Task: Add the task  Login page not loading or unresponsive to the section Feature Flurry in the project ZillaTech and add a Due Date to the respective task as 2023/11/14.
Action: Mouse moved to (362, 551)
Screenshot: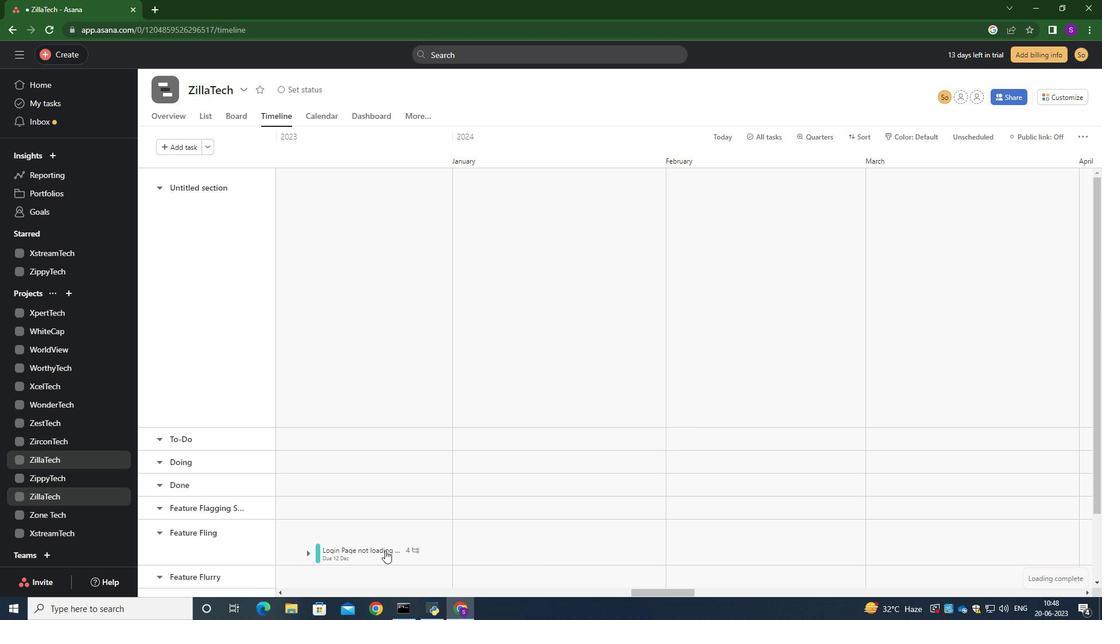 
Action: Mouse pressed left at (362, 551)
Screenshot: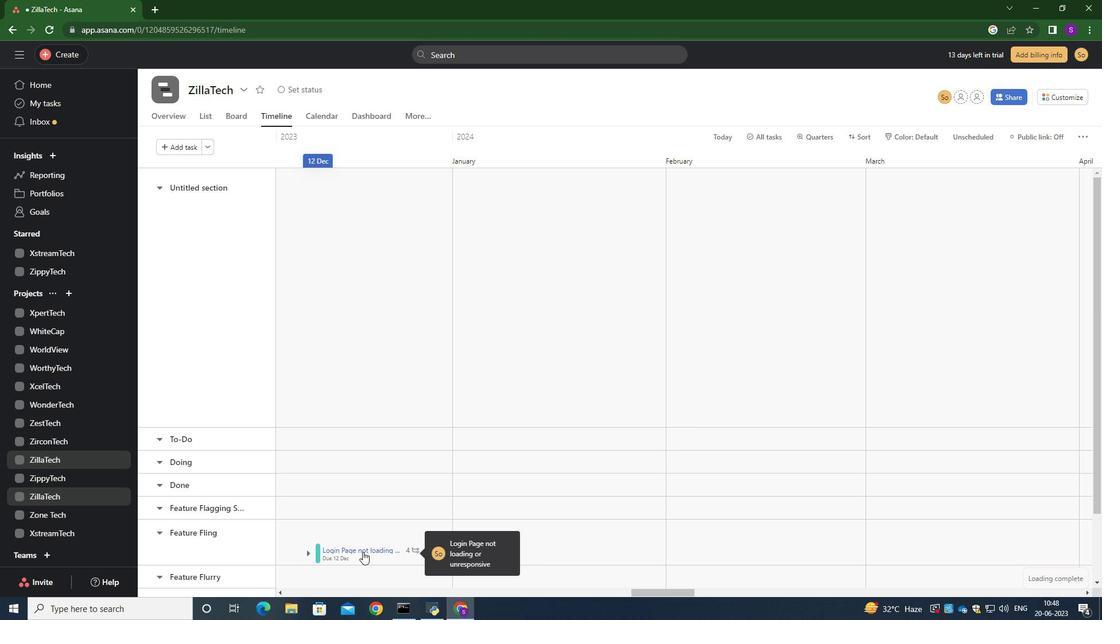 
Action: Mouse moved to (878, 256)
Screenshot: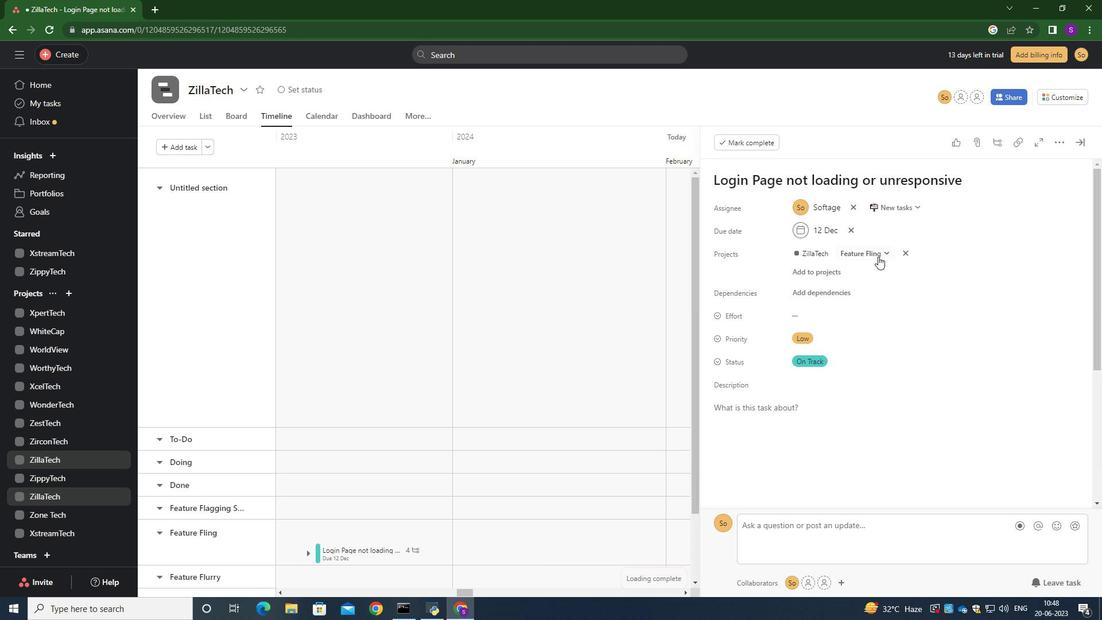 
Action: Mouse pressed left at (878, 256)
Screenshot: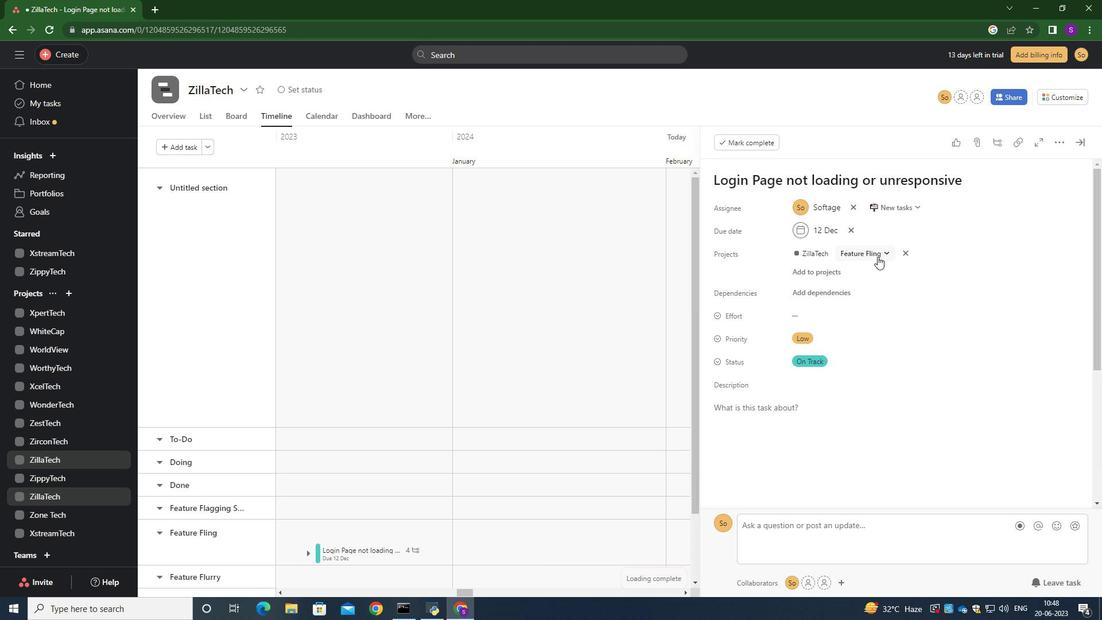 
Action: Mouse moved to (847, 404)
Screenshot: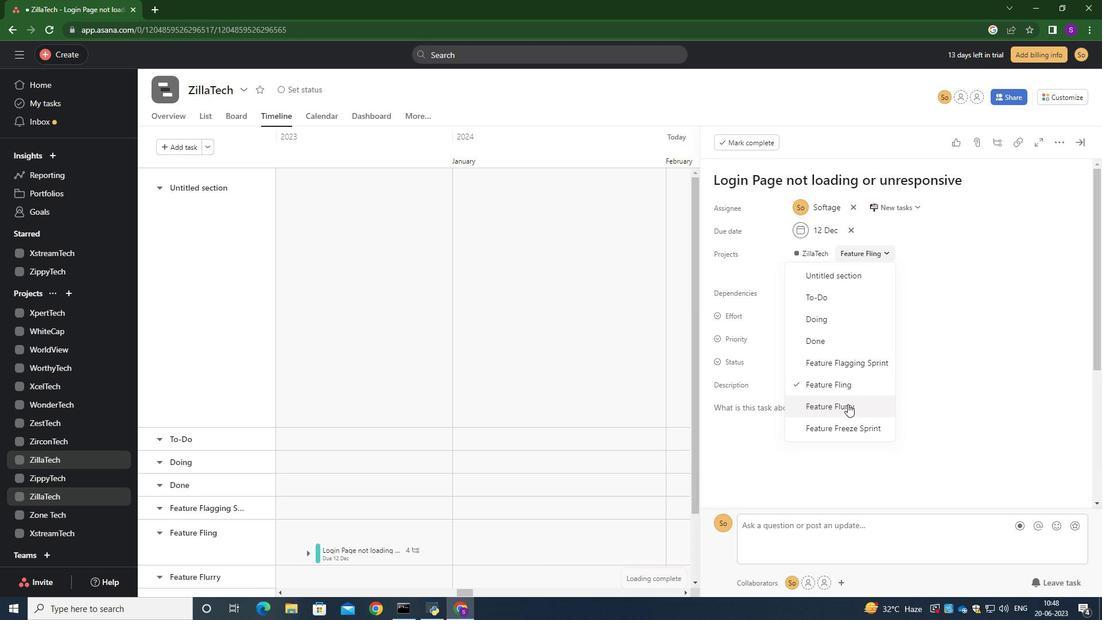
Action: Mouse pressed left at (847, 404)
Screenshot: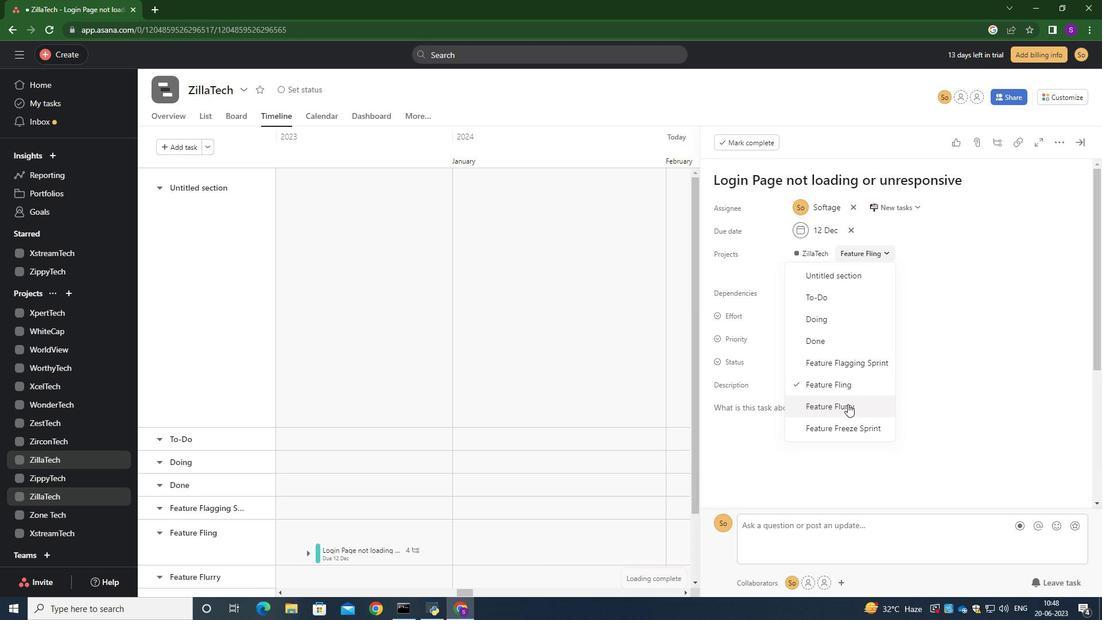 
Action: Mouse moved to (846, 227)
Screenshot: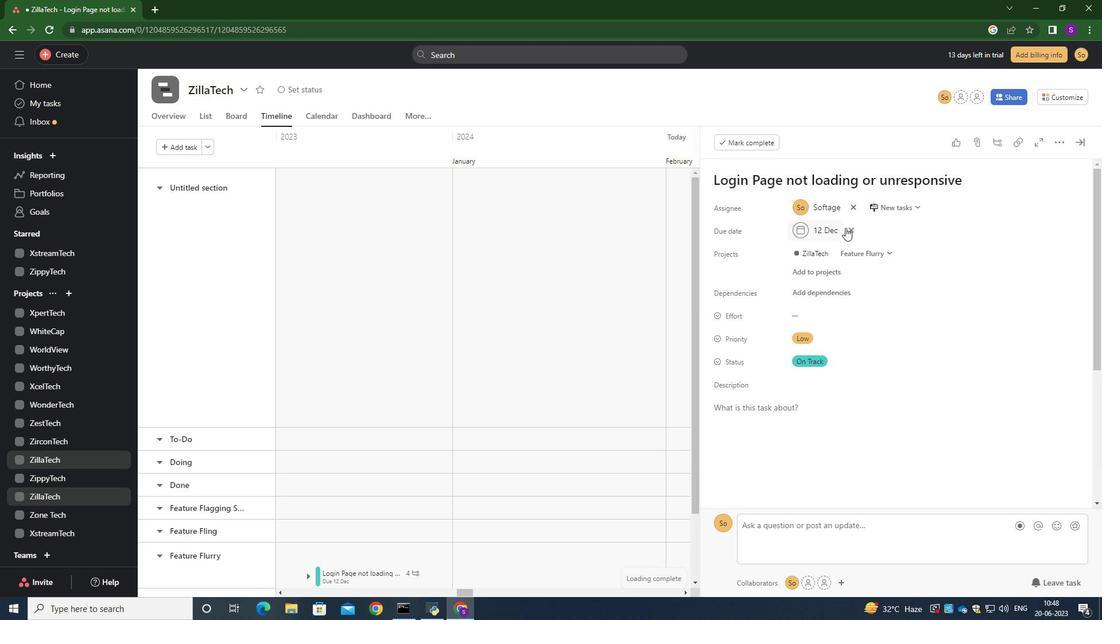 
Action: Mouse pressed left at (846, 227)
Screenshot: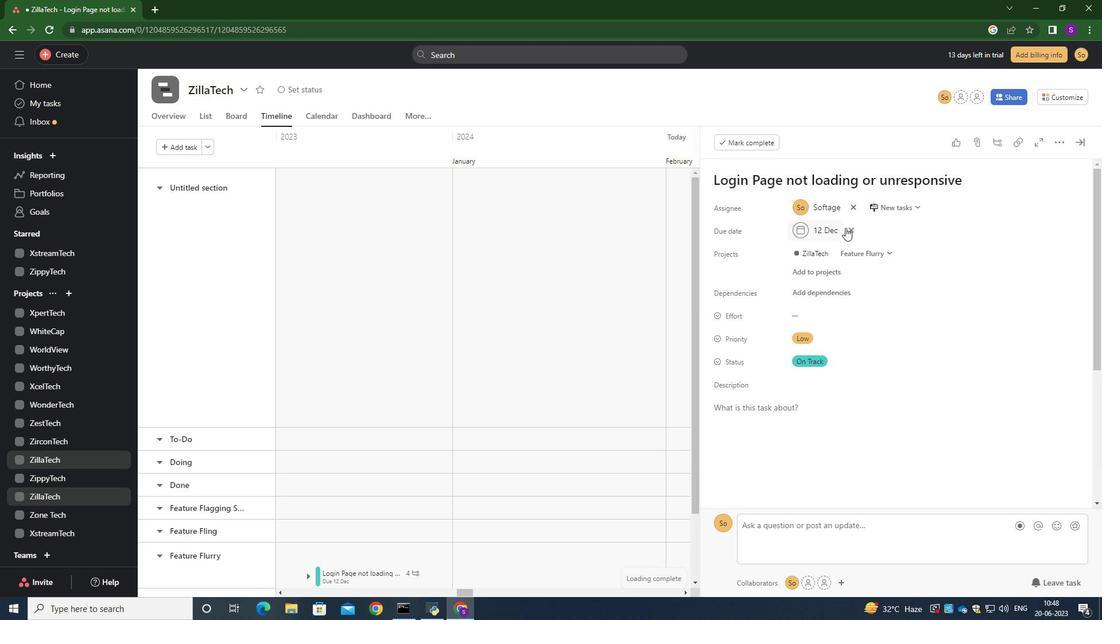 
Action: Mouse moved to (830, 231)
Screenshot: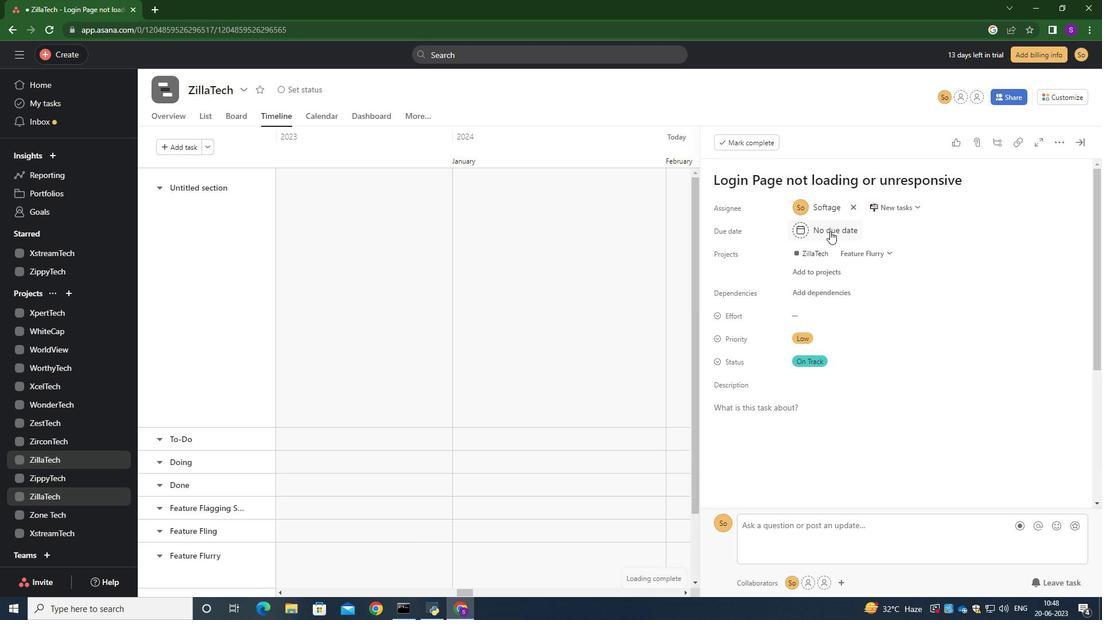 
Action: Mouse pressed left at (830, 231)
Screenshot: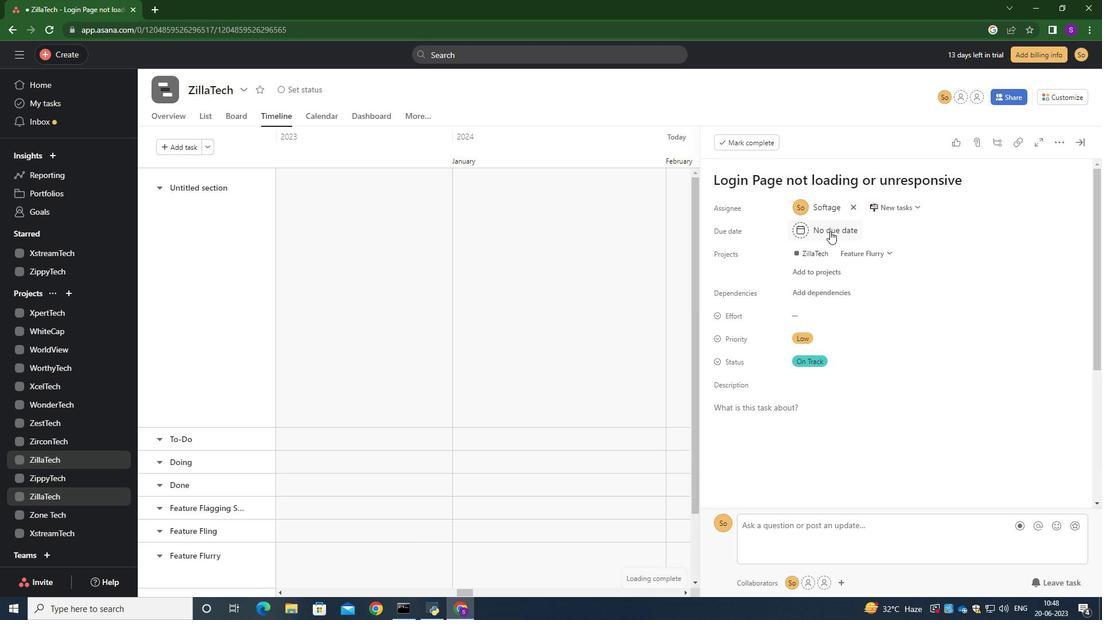 
Action: Mouse moved to (883, 263)
Screenshot: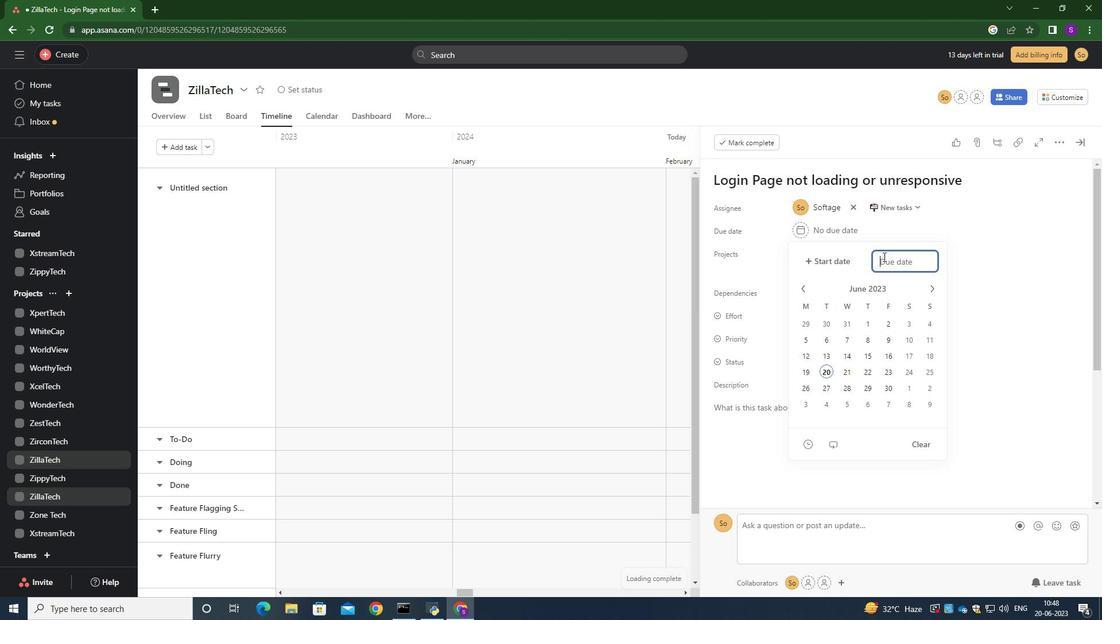 
Action: Key pressed 2023/11/14
Screenshot: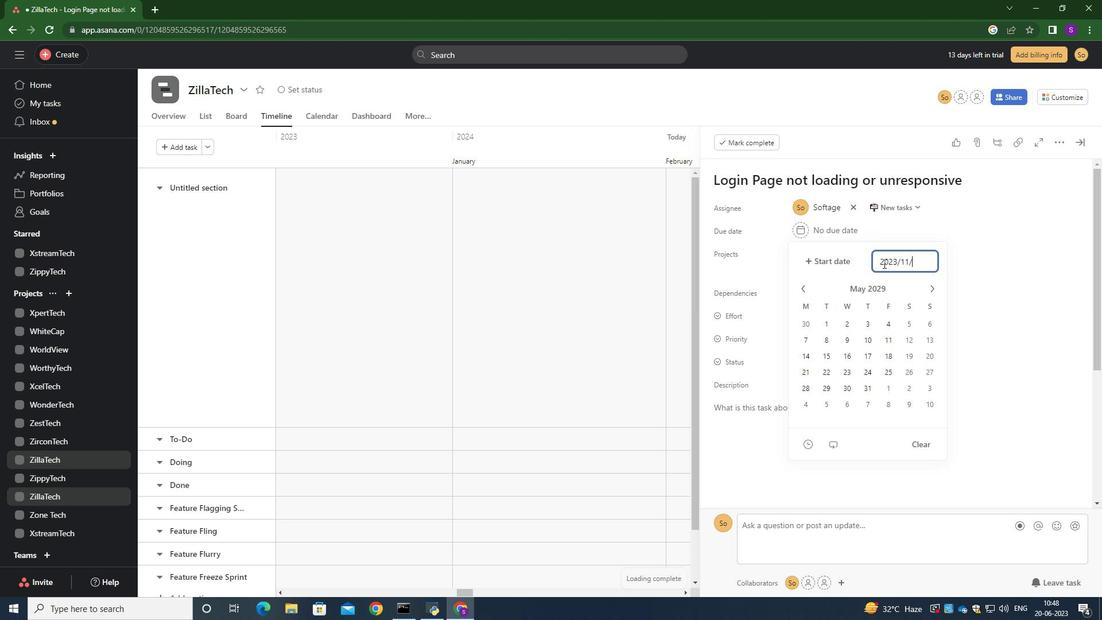 
Action: Mouse moved to (828, 355)
Screenshot: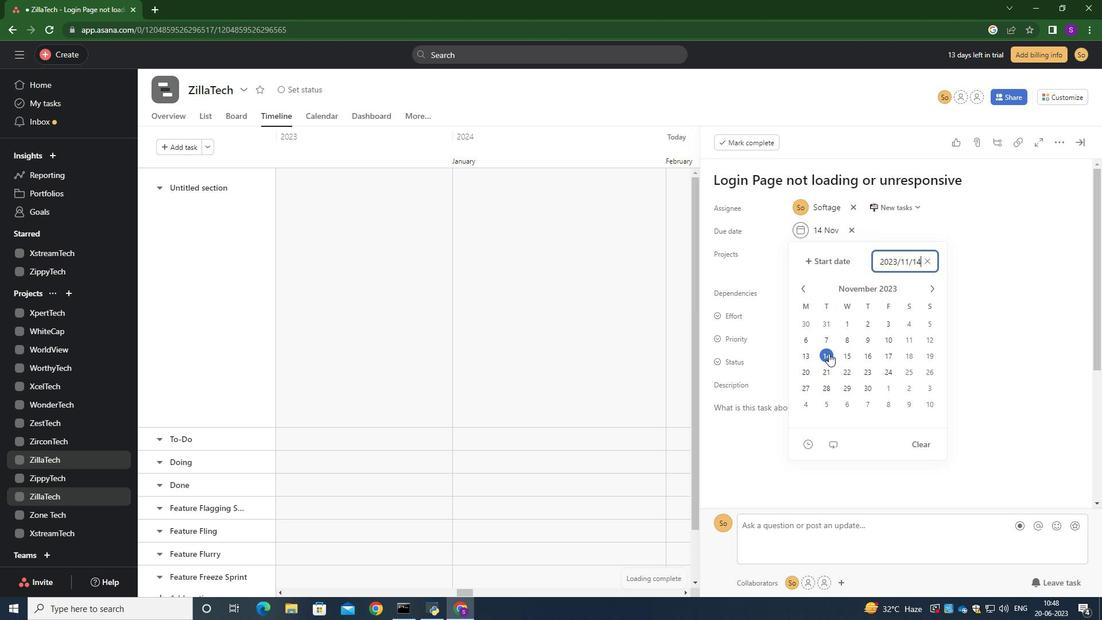 
Action: Mouse pressed left at (828, 355)
Screenshot: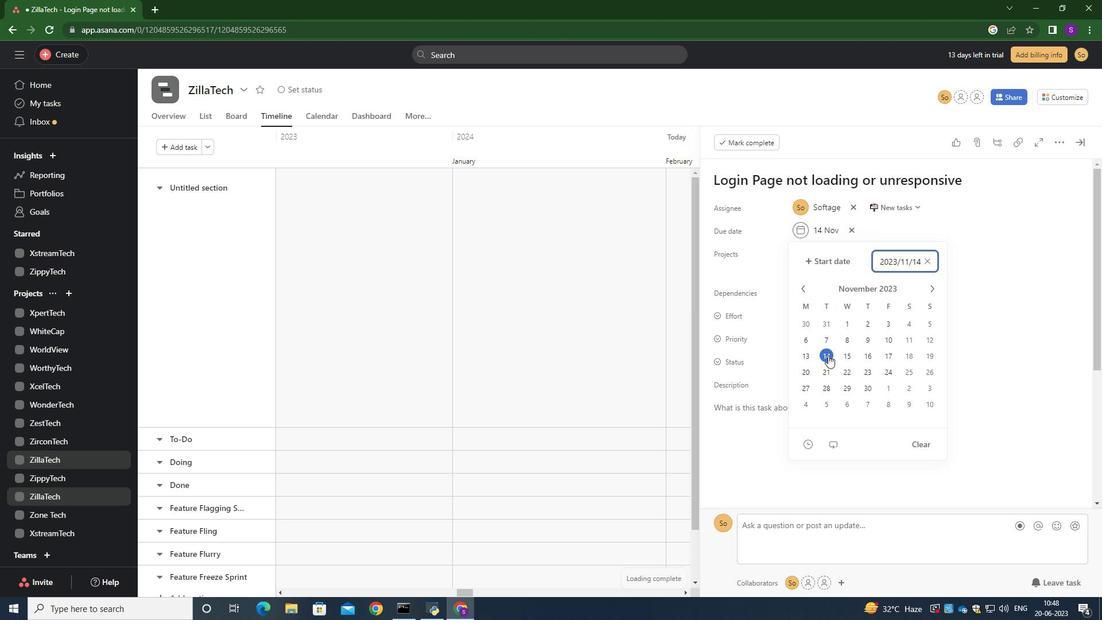 
Action: Mouse moved to (907, 242)
Screenshot: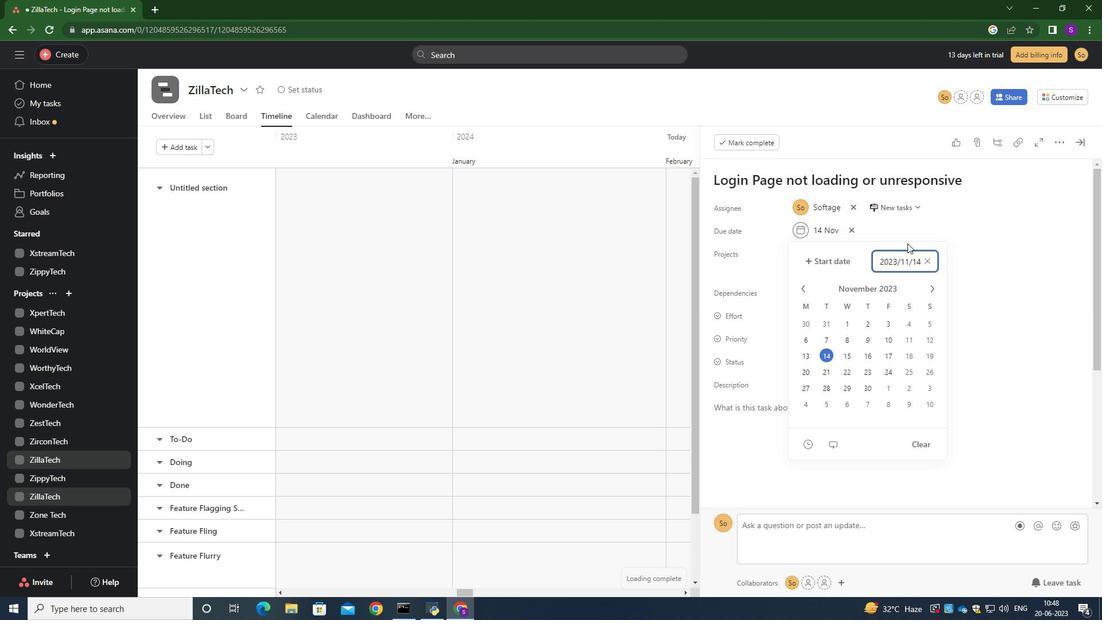 
Action: Key pressed <Key.enter>
Screenshot: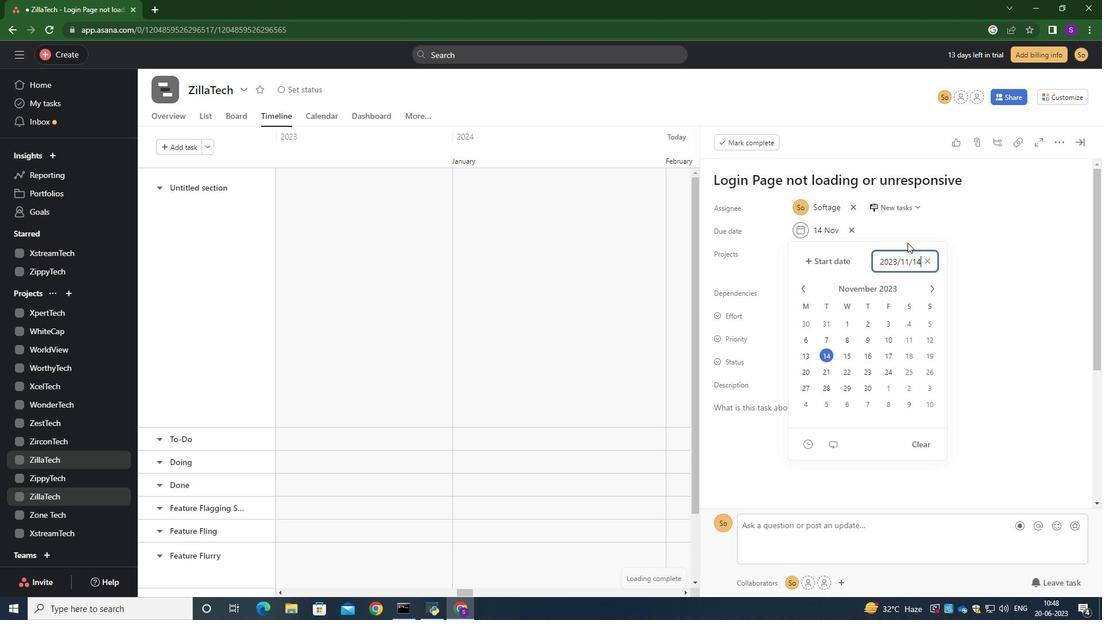 
Action: Mouse moved to (922, 239)
Screenshot: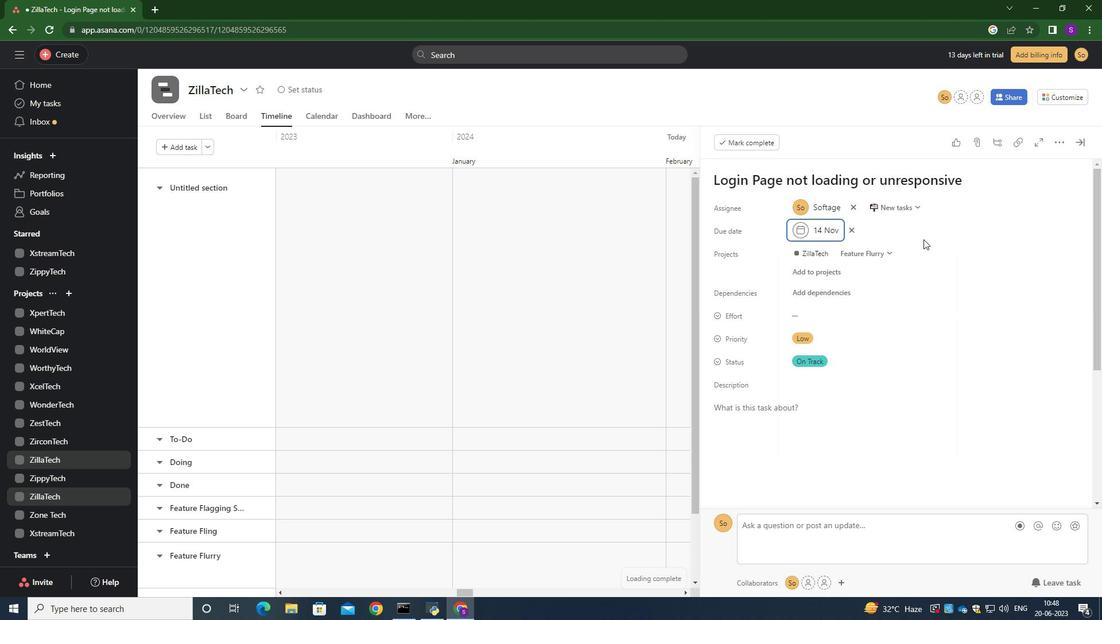 
